 Task: Add an event with the title Casual Lunch and Learn: Effective Time and Priority Management, date '2023/11/01', time 8:30 AM to 10:30 AM, logged in from the account softage.3@softage.netand send the event invitation to softage.10@softage.net and softage.1@softage.net. Set a reminder for the event 12 hour before
Action: Mouse moved to (100, 100)
Screenshot: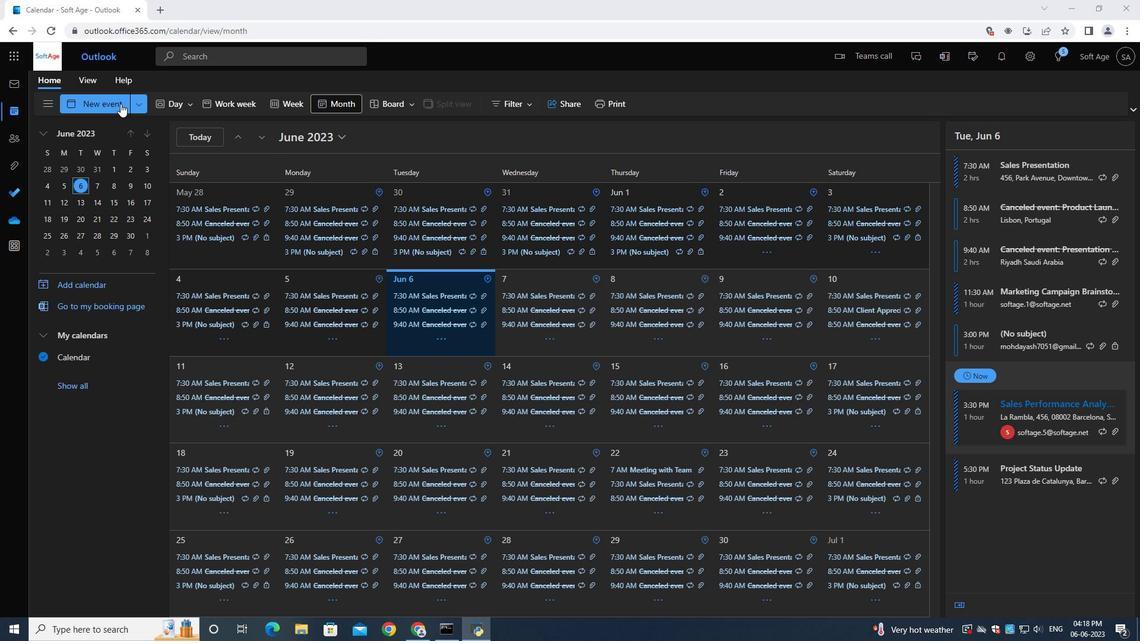 
Action: Mouse pressed left at (100, 100)
Screenshot: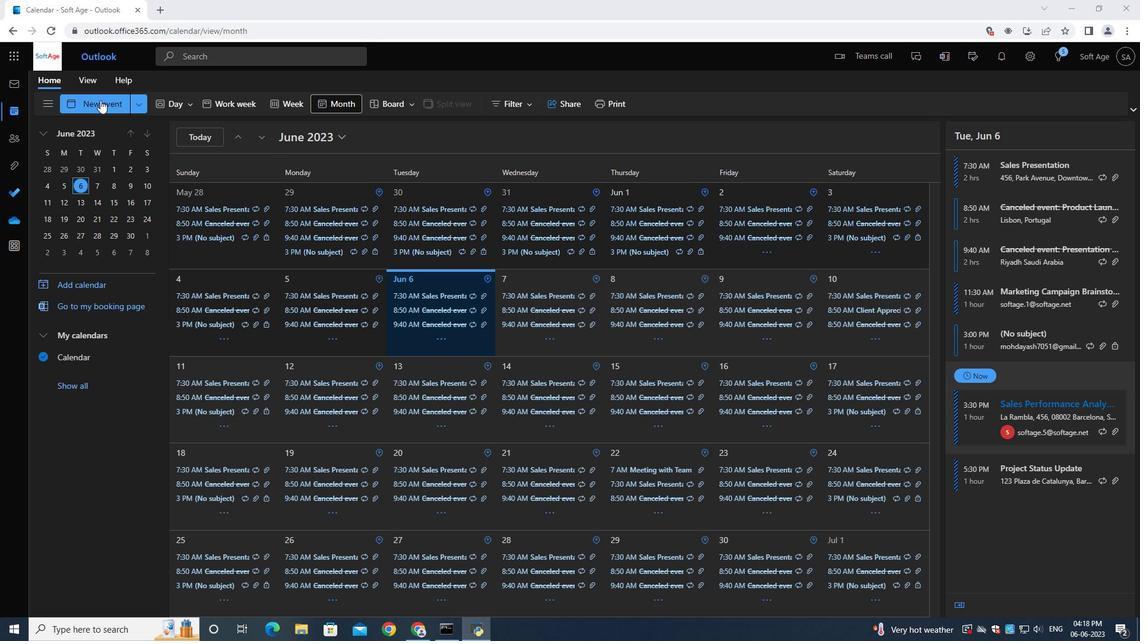 
Action: Mouse moved to (384, 177)
Screenshot: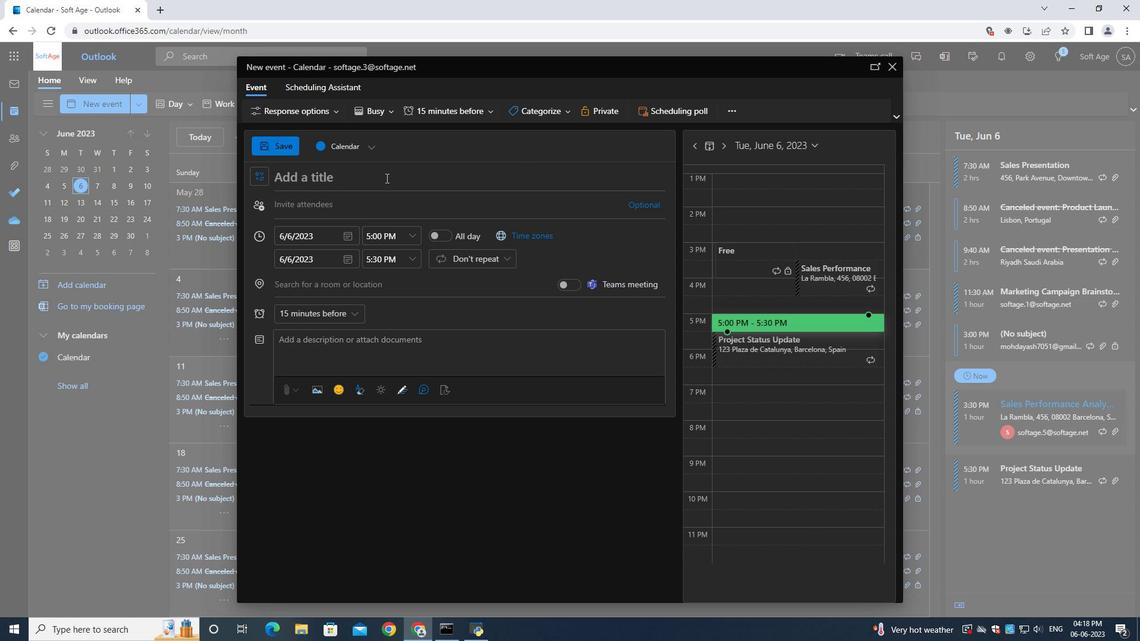 
Action: Mouse pressed left at (384, 177)
Screenshot: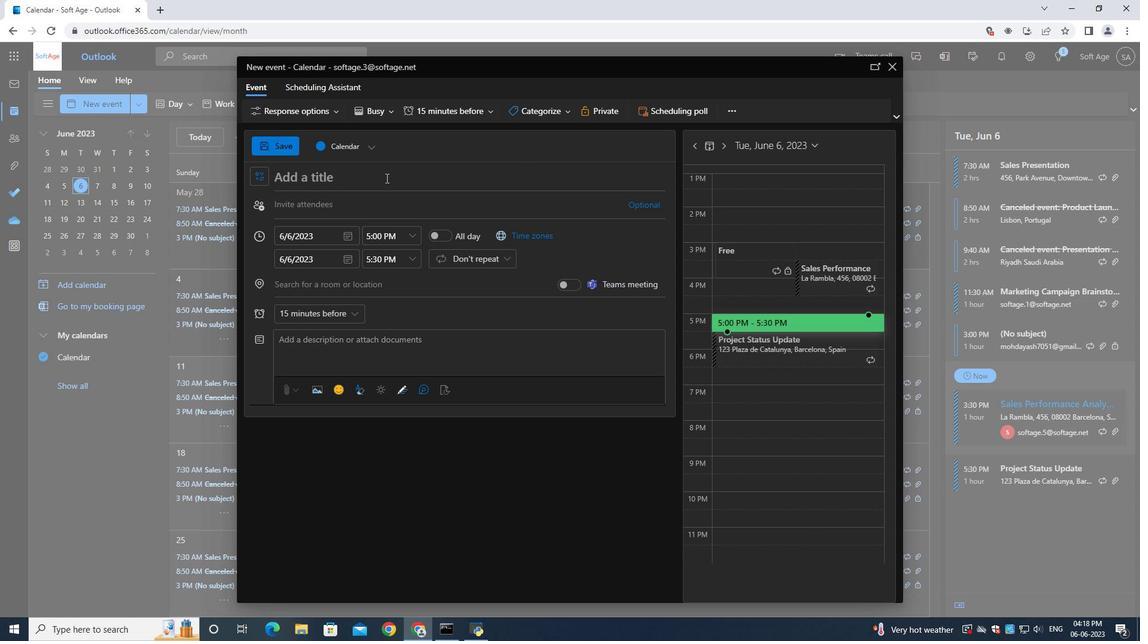 
Action: Mouse moved to (386, 177)
Screenshot: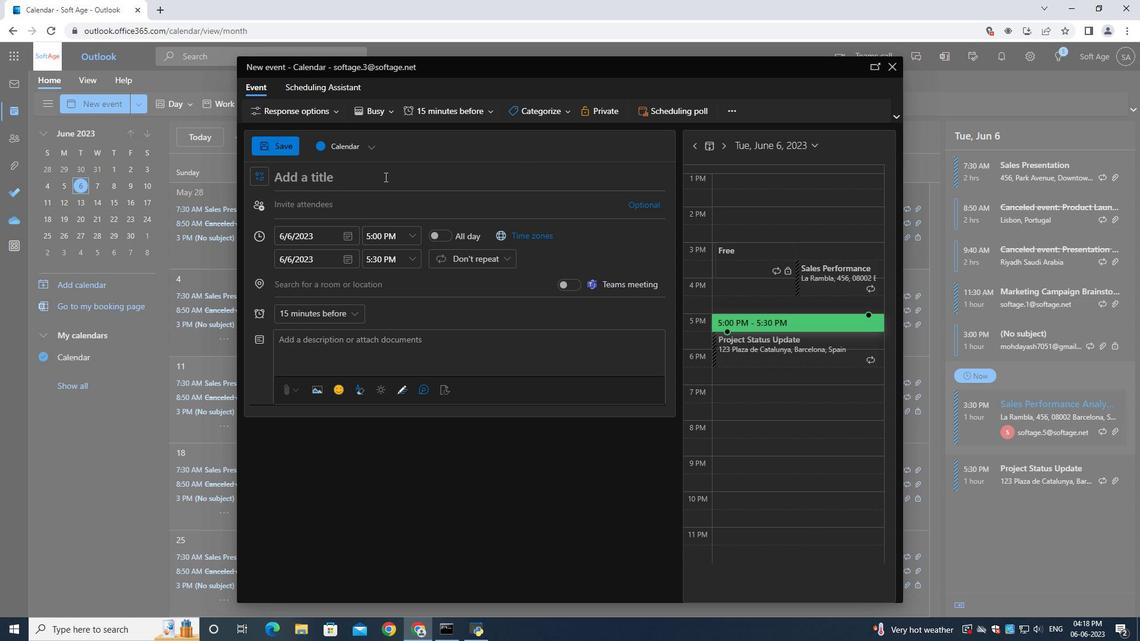 
Action: Key pressed <Key.shift>Casual<Key.space><Key.shift><Key.shift><Key.shift><Key.shift><Key.shift><Key.shift><Key.shift>Lunch<Key.space><Key.shift><Key.shift><Key.shift><Key.shift><Key.shift>and<Key.space>learn<Key.shift_r>:<Key.space><Key.shift>Effective<Key.space><Key.shift>Time<Key.space><Key.shift><Key.shift>and<Key.space><Key.shift><Key.shift><Key.shift><Key.shift><Key.shift><Key.shift><Key.shift><Key.shift><Key.shift><Key.shift>Priority<Key.space><Key.shift>Management<Key.space>
Screenshot: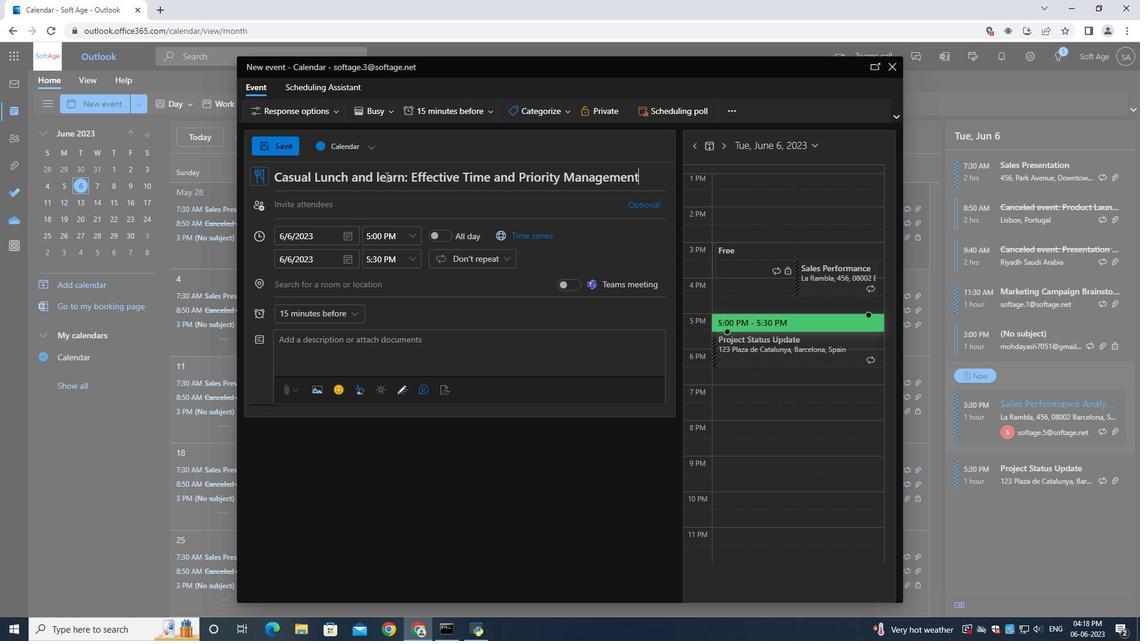
Action: Mouse moved to (349, 240)
Screenshot: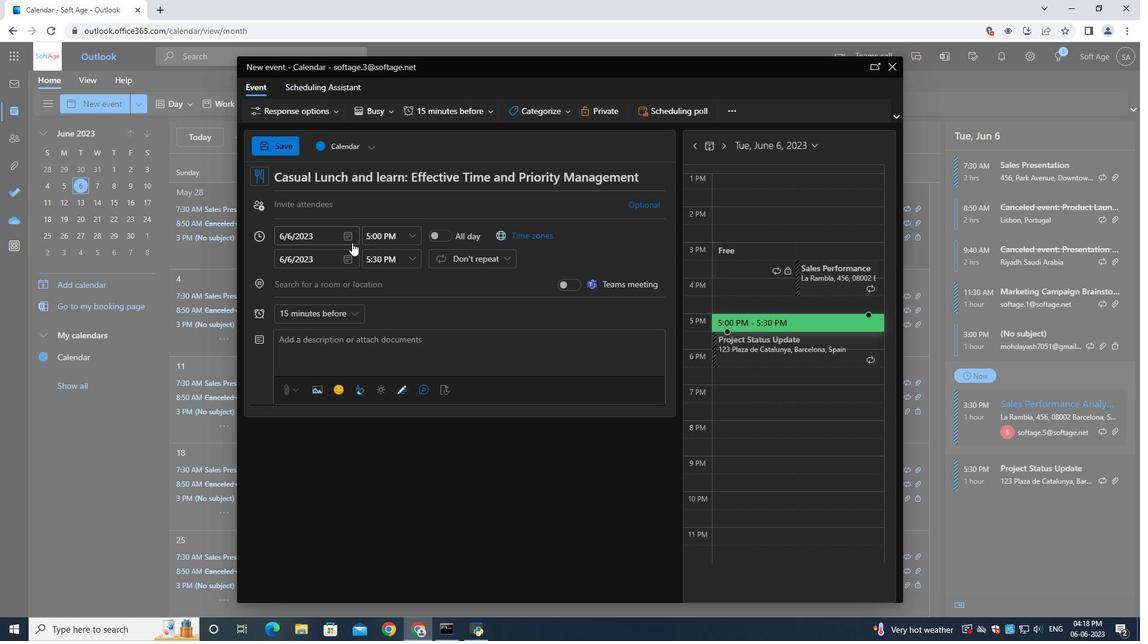 
Action: Mouse pressed left at (349, 240)
Screenshot: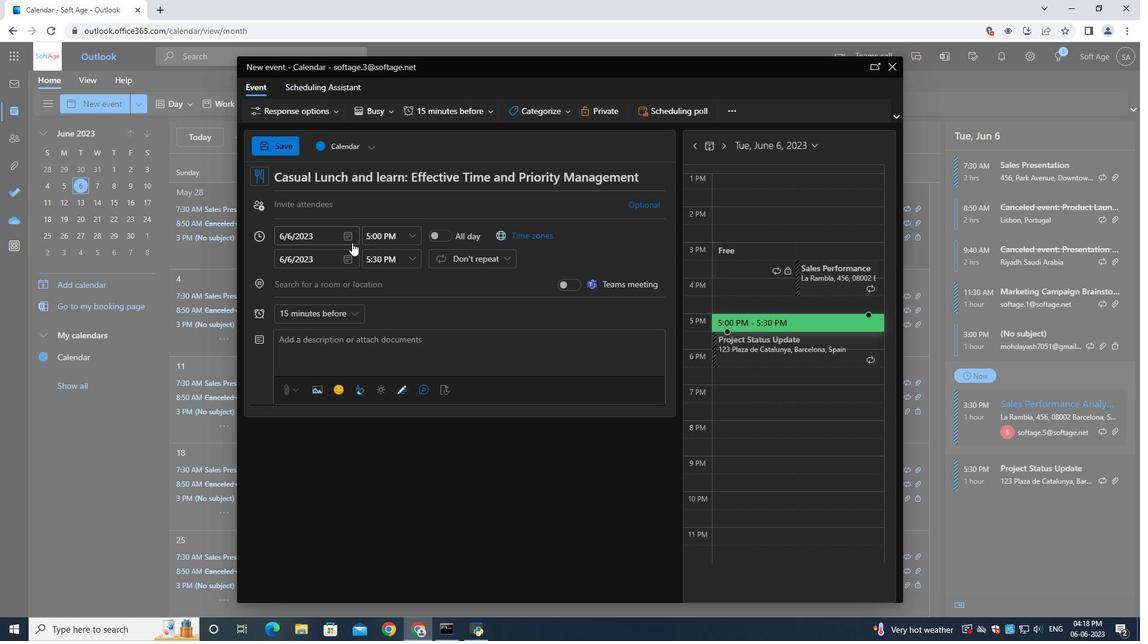 
Action: Mouse moved to (391, 257)
Screenshot: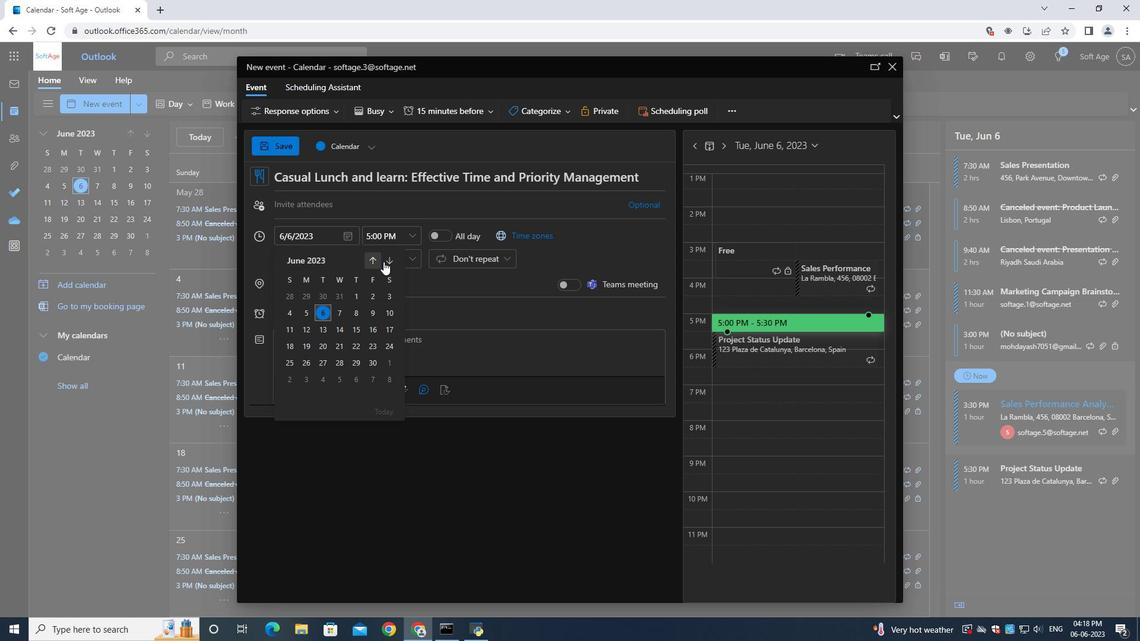 
Action: Mouse pressed left at (391, 257)
Screenshot: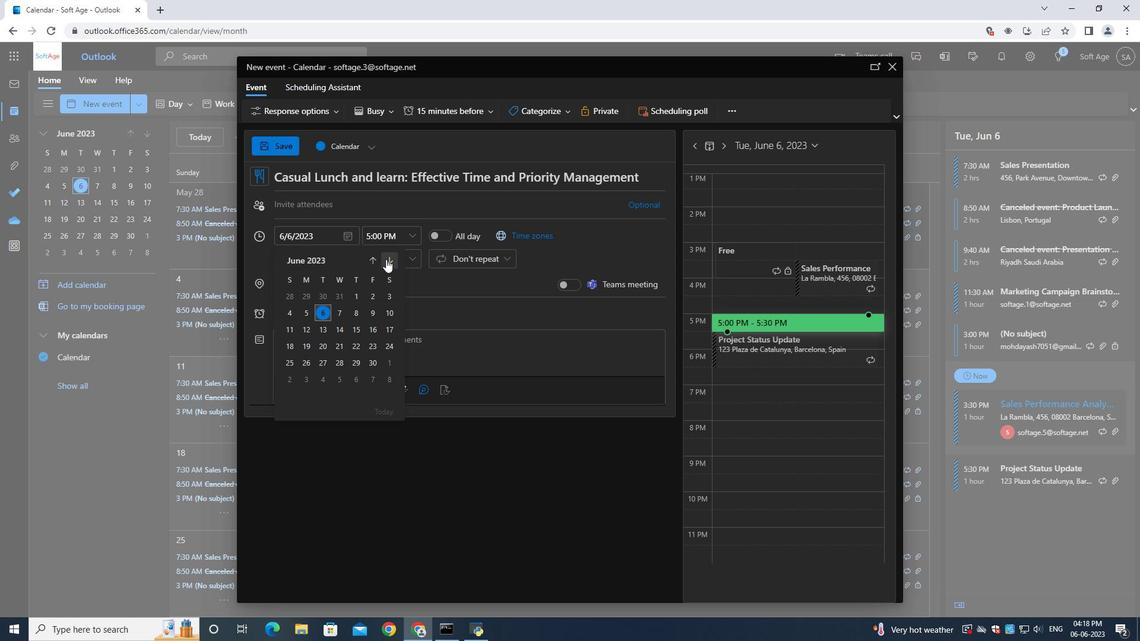 
Action: Mouse pressed left at (391, 257)
Screenshot: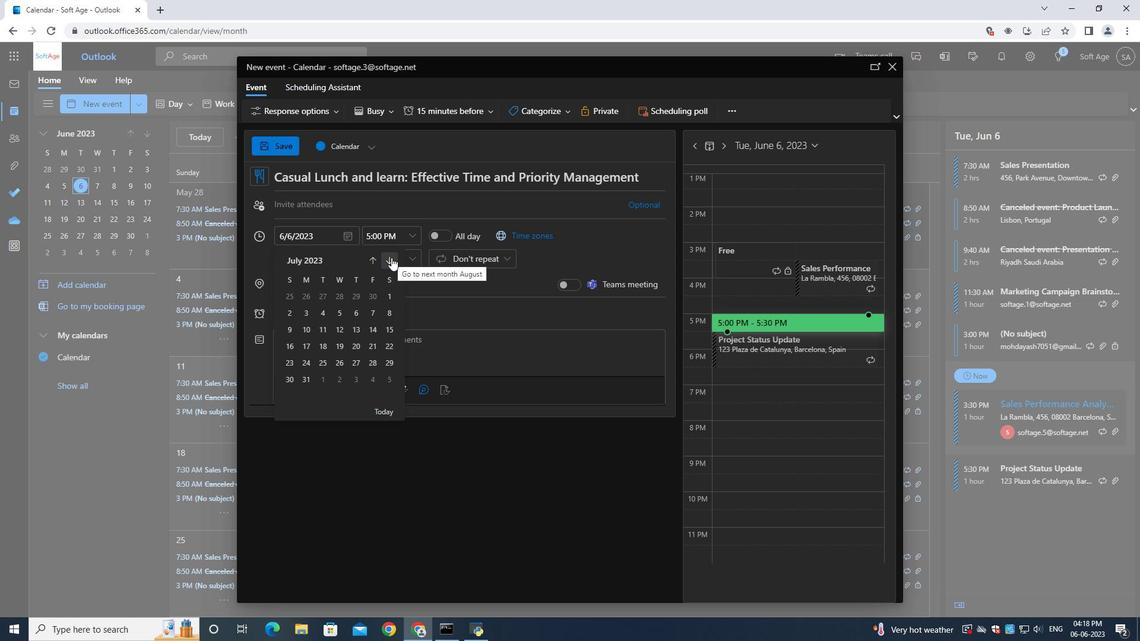 
Action: Mouse pressed left at (391, 257)
Screenshot: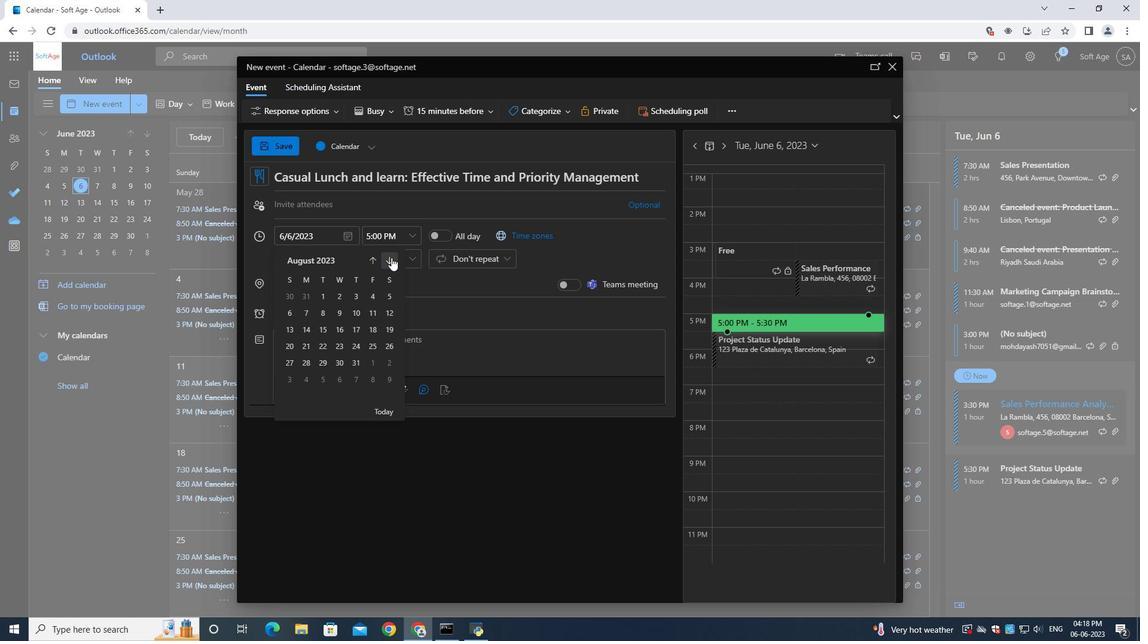 
Action: Mouse pressed left at (391, 257)
Screenshot: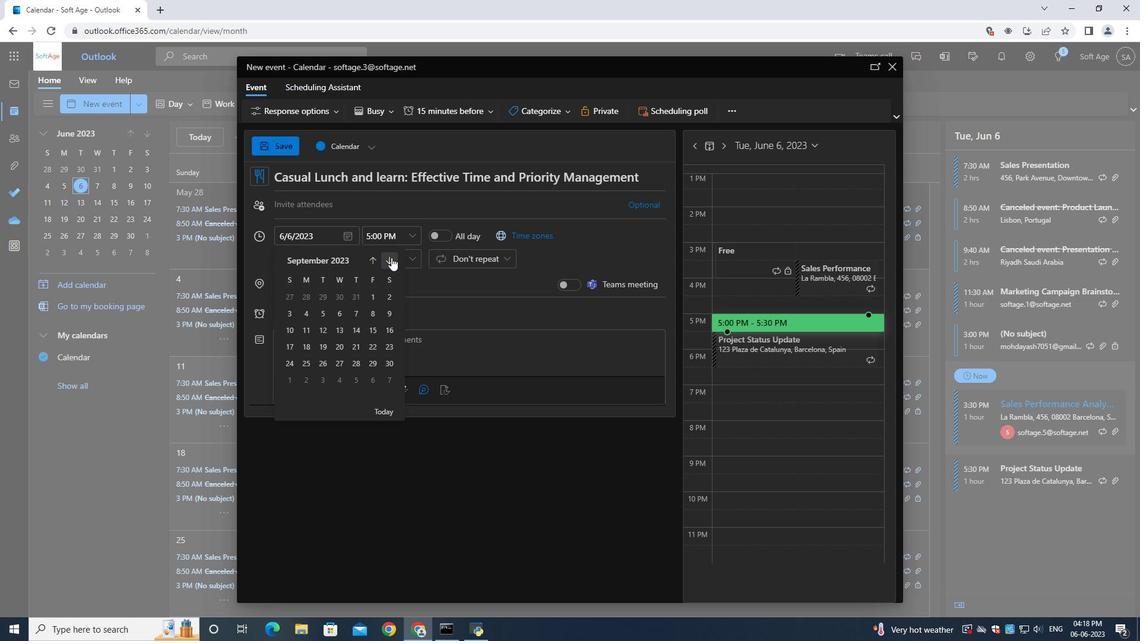 
Action: Mouse pressed left at (391, 257)
Screenshot: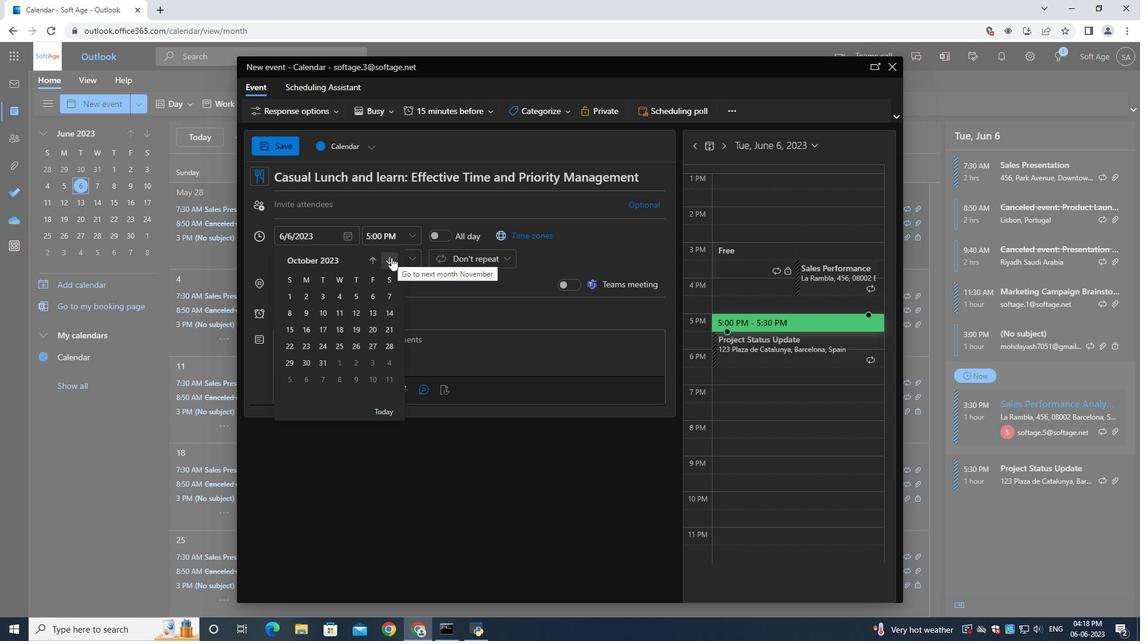 
Action: Mouse moved to (336, 292)
Screenshot: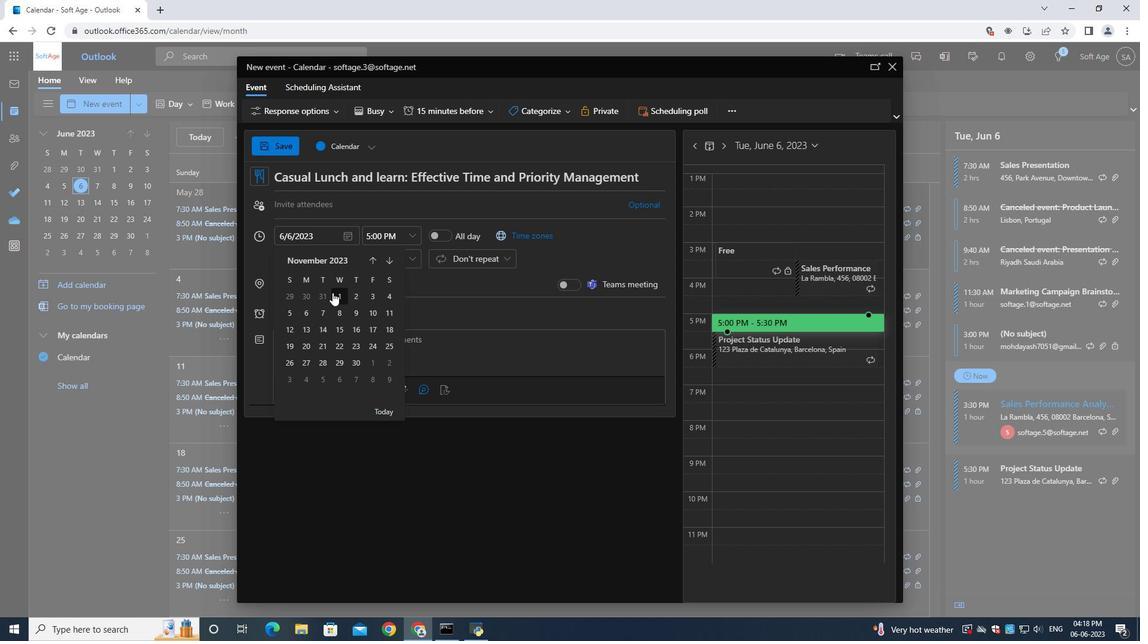 
Action: Mouse pressed left at (336, 292)
Screenshot: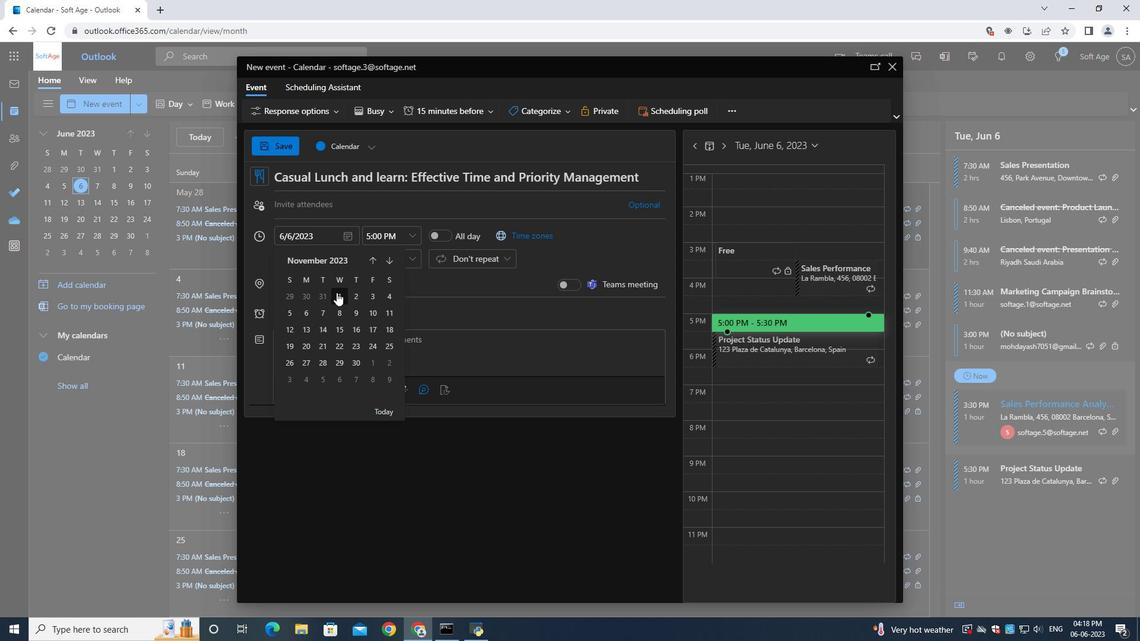 
Action: Mouse moved to (390, 237)
Screenshot: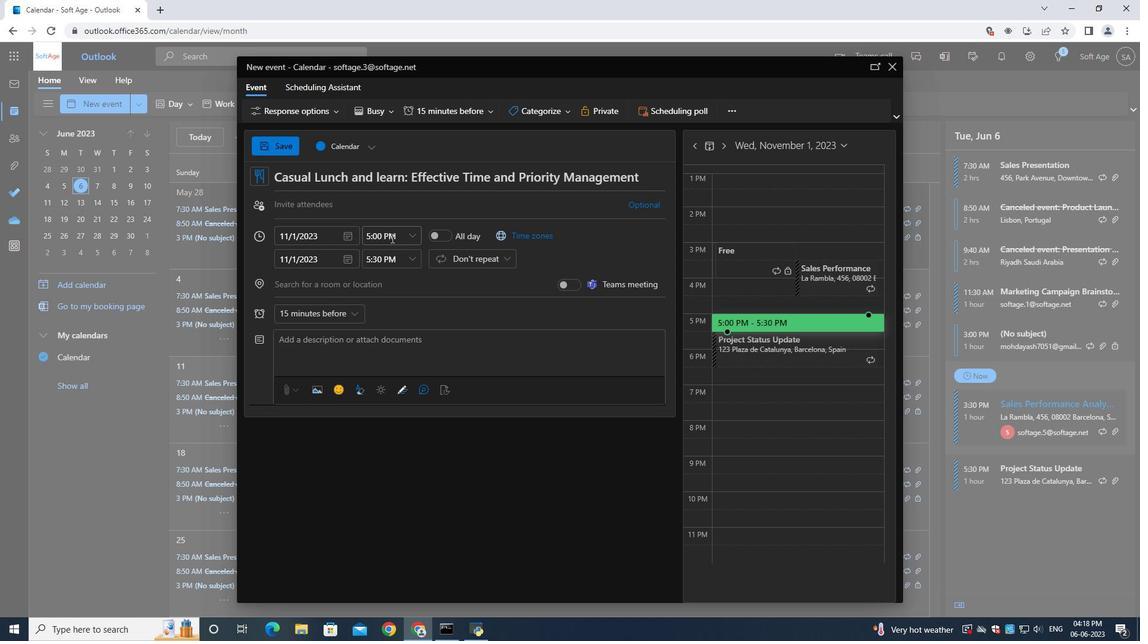 
Action: Mouse pressed left at (390, 237)
Screenshot: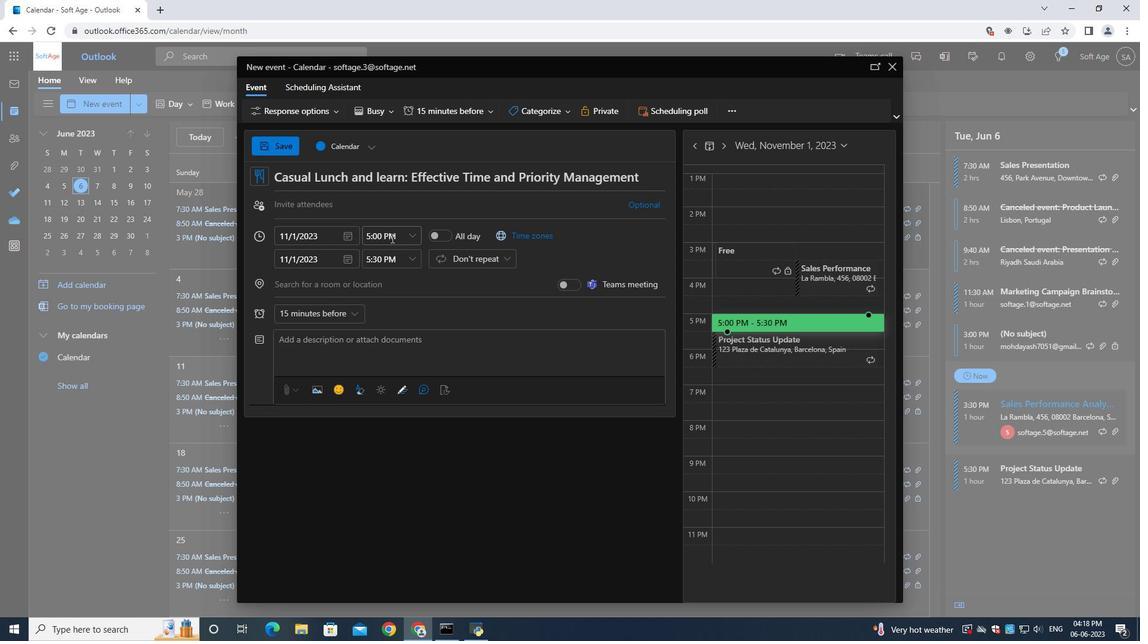 
Action: Mouse moved to (387, 231)
Screenshot: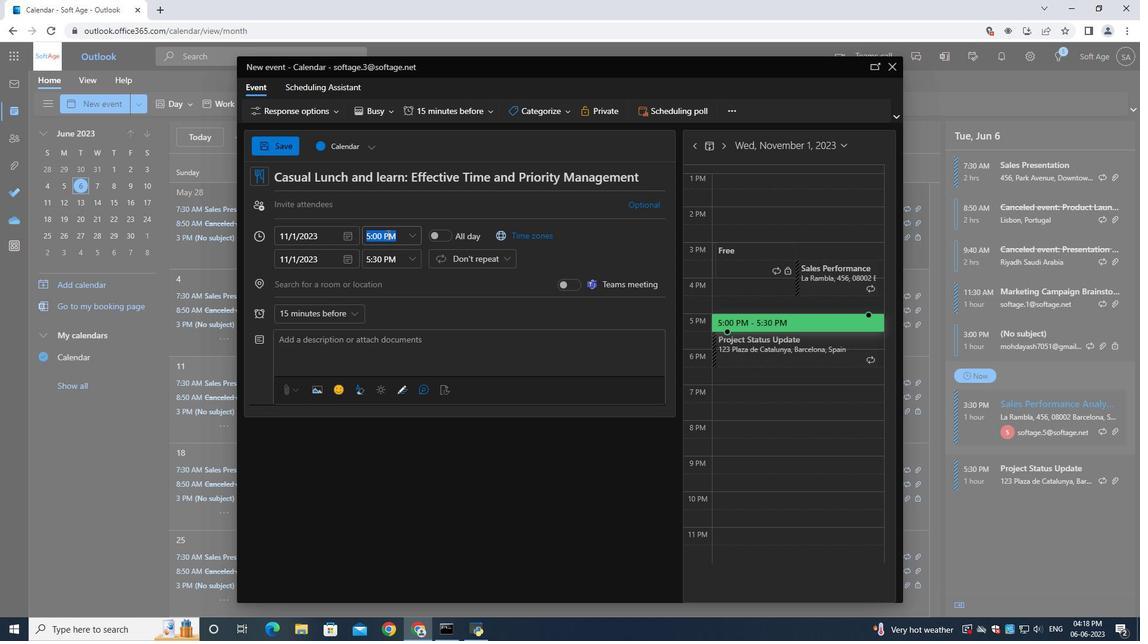 
Action: Key pressed 8<Key.shift_r>:30<Key.shift><Key.shift><Key.shift><Key.shift><Key.shift><Key.shift><Key.shift><Key.shift><Key.shift><Key.shift><Key.shift><Key.shift><Key.shift><Key.shift><Key.shift><Key.shift><Key.shift><Key.shift><Key.shift><Key.shift><Key.shift><Key.shift><Key.shift><Key.shift>AM
Screenshot: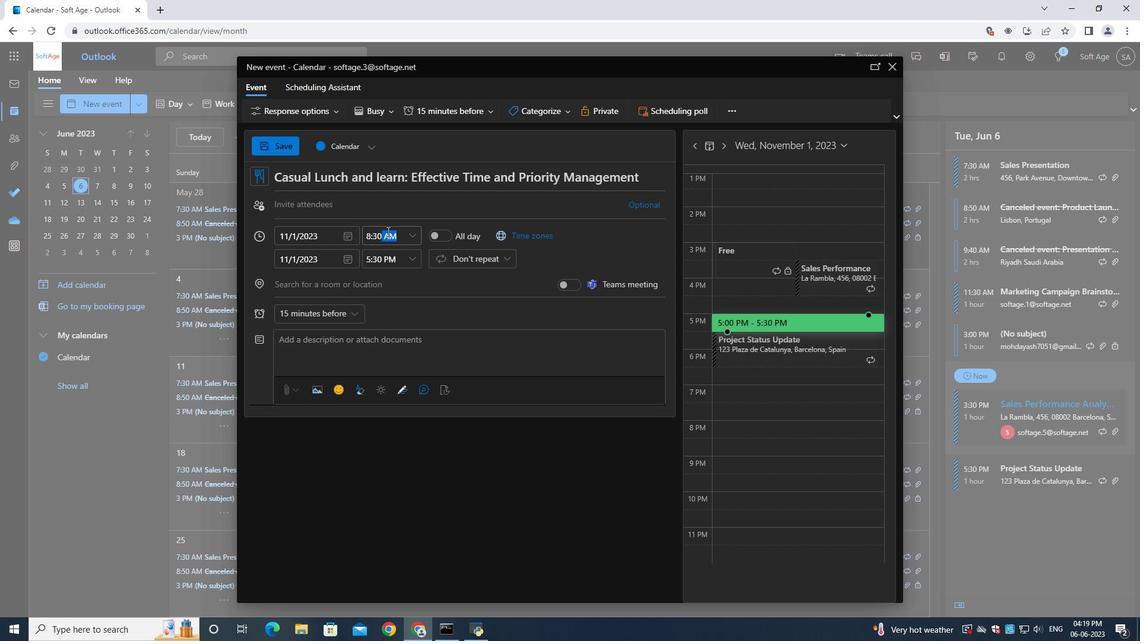 
Action: Mouse moved to (384, 264)
Screenshot: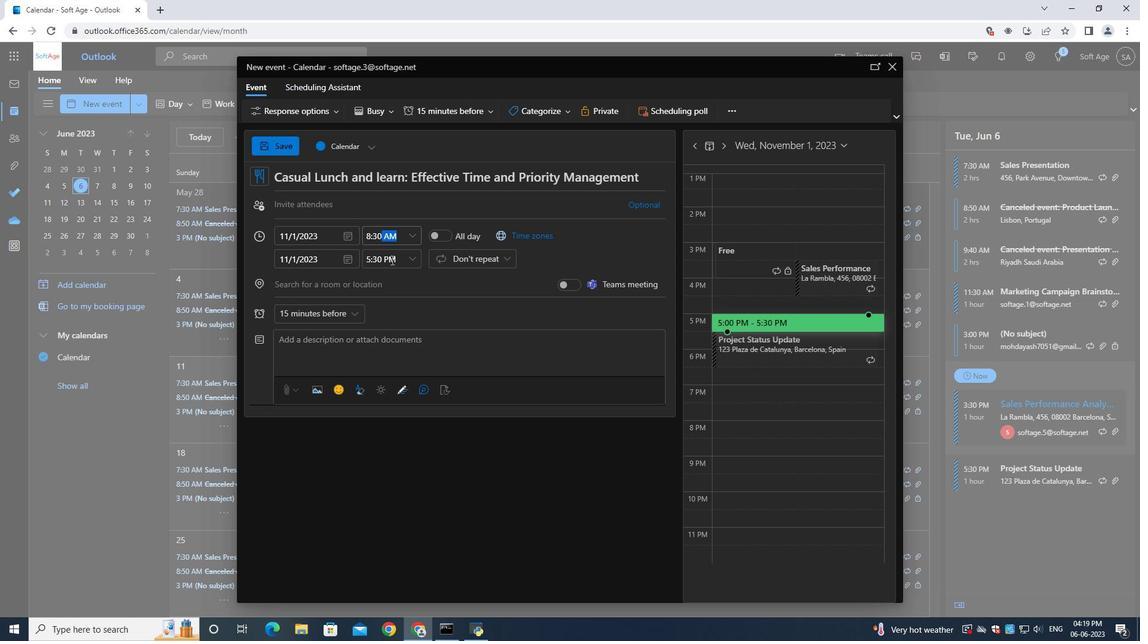 
Action: Mouse pressed left at (384, 264)
Screenshot: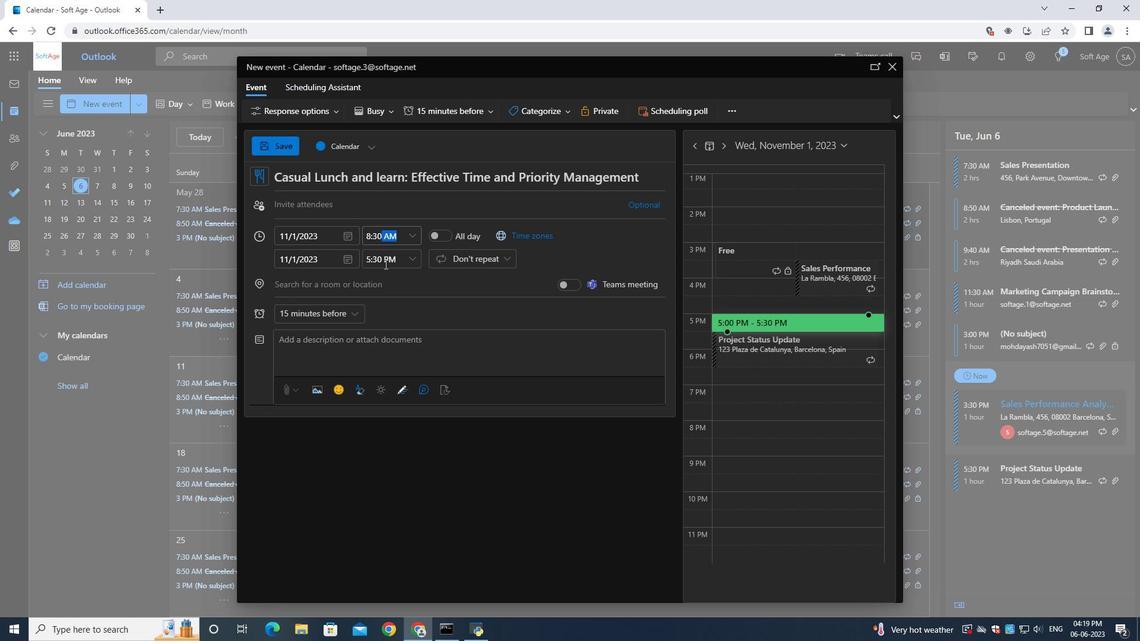 
Action: Mouse moved to (381, 258)
Screenshot: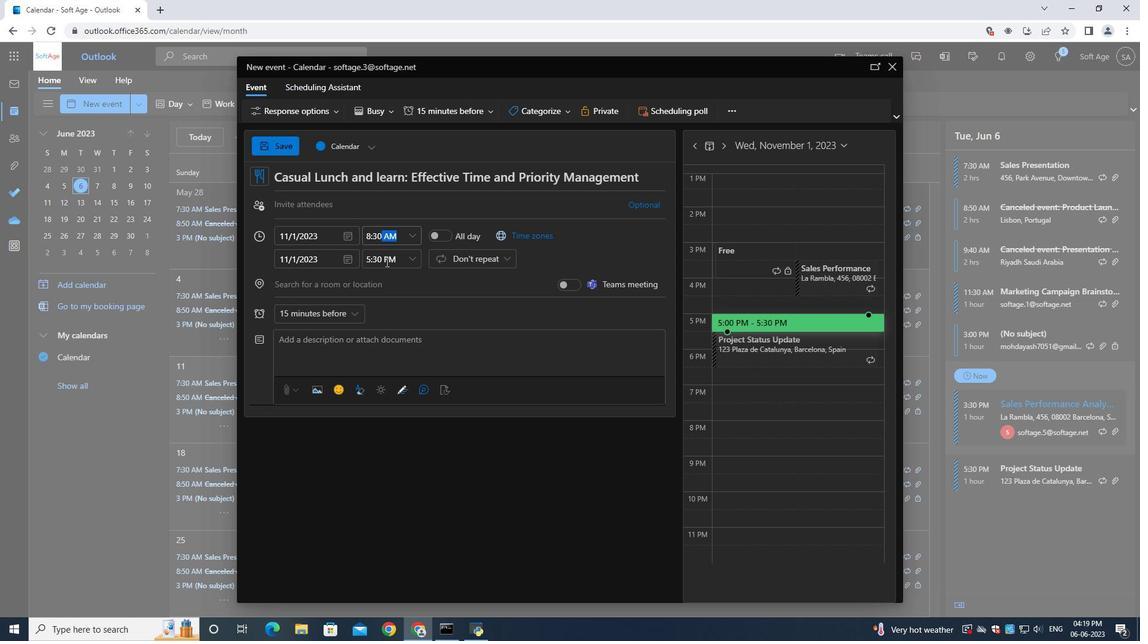 
Action: Mouse pressed left at (381, 258)
Screenshot: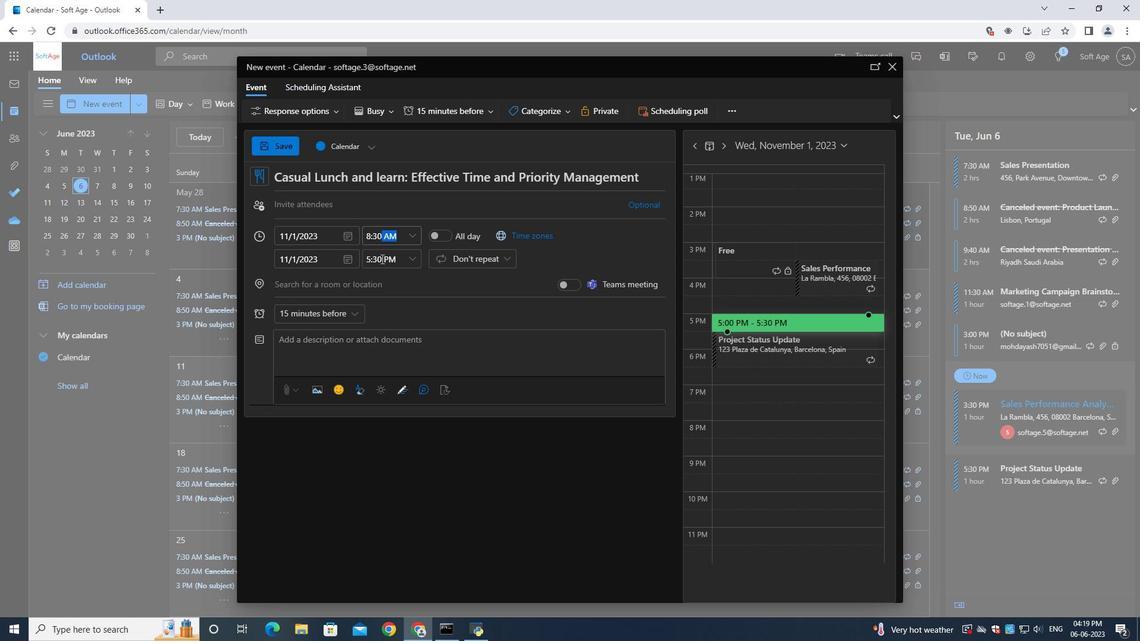 
Action: Mouse moved to (382, 258)
Screenshot: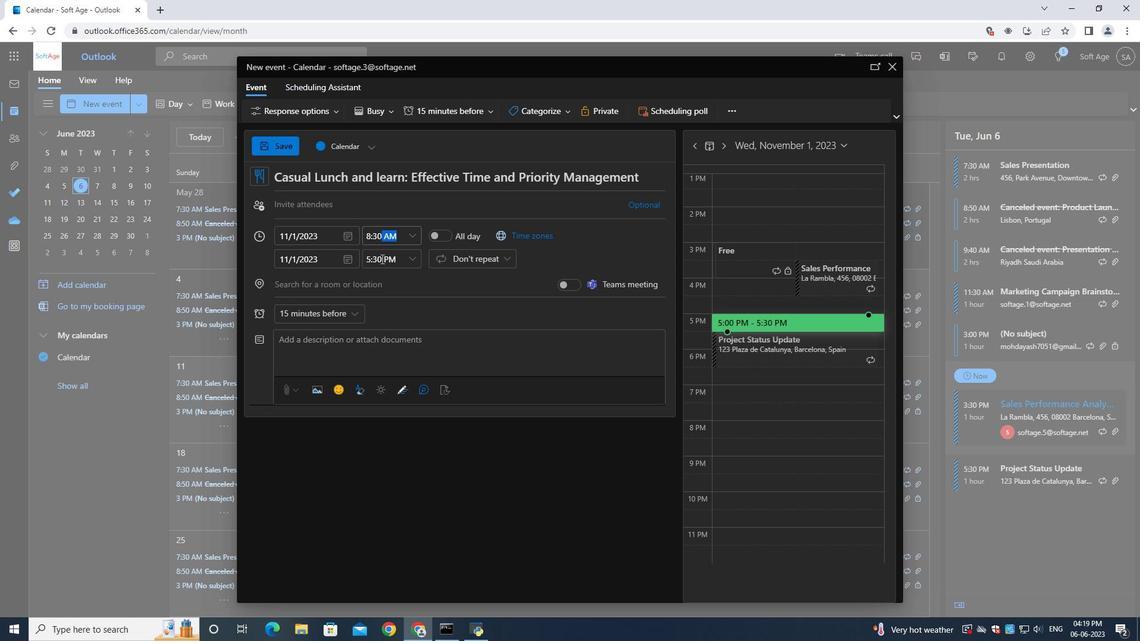 
Action: Key pressed 10
Screenshot: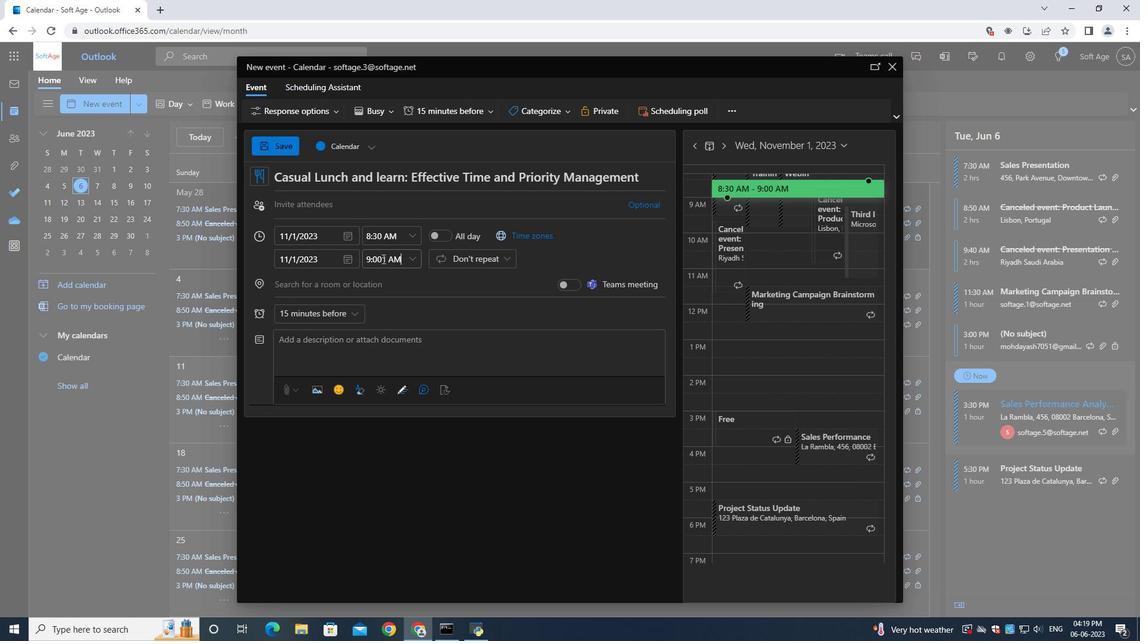 
Action: Mouse pressed left at (382, 258)
Screenshot: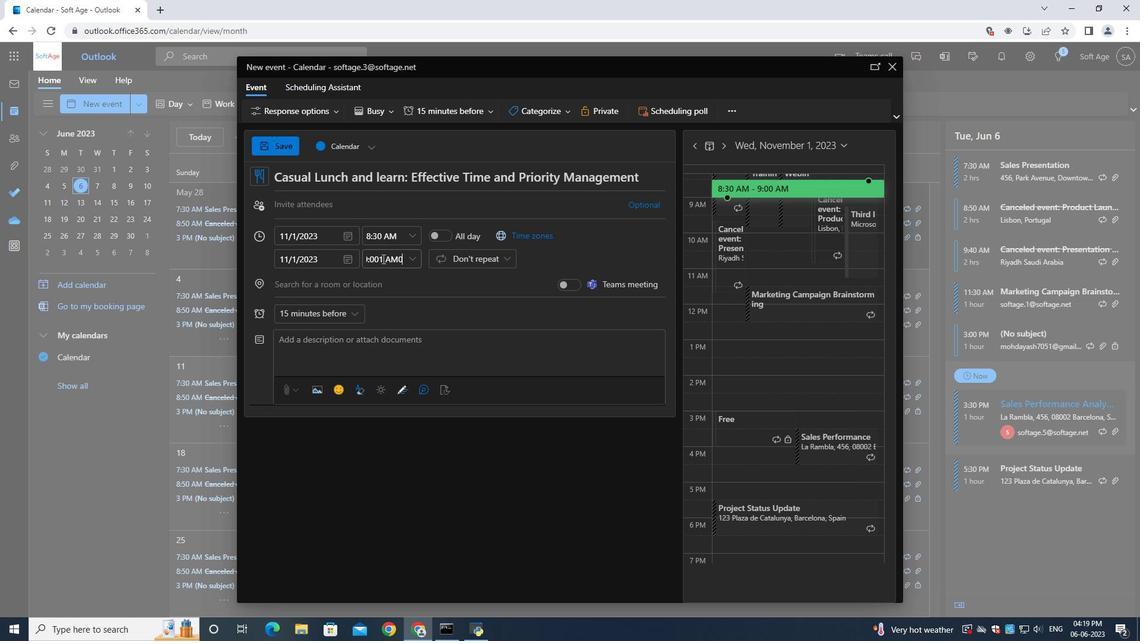 
Action: Mouse pressed left at (382, 258)
Screenshot: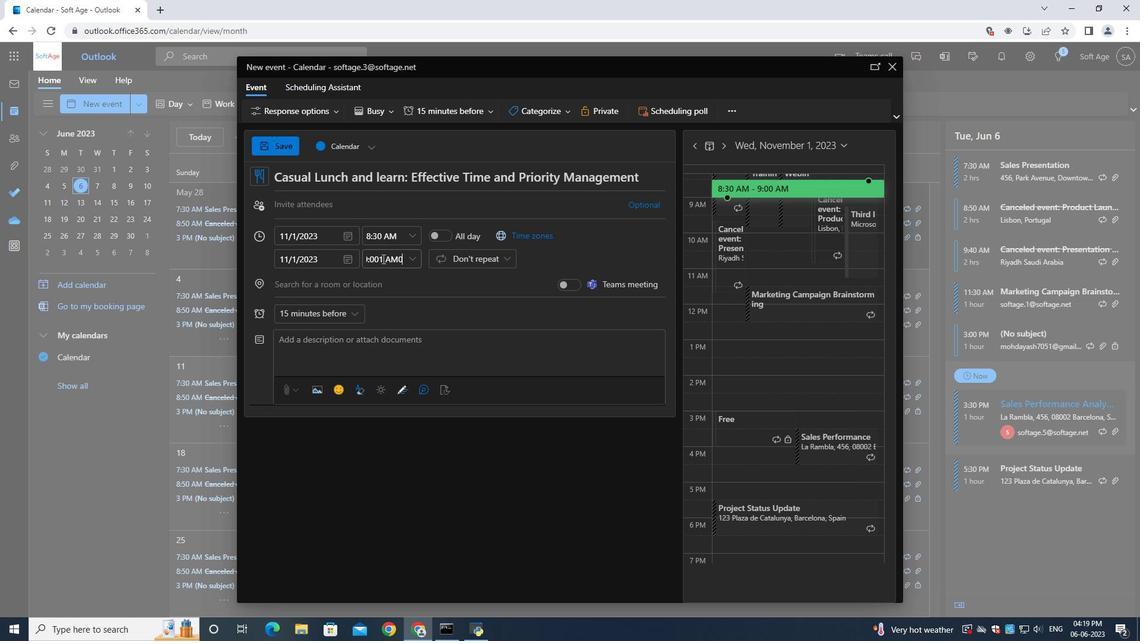 
Action: Mouse moved to (382, 258)
Screenshot: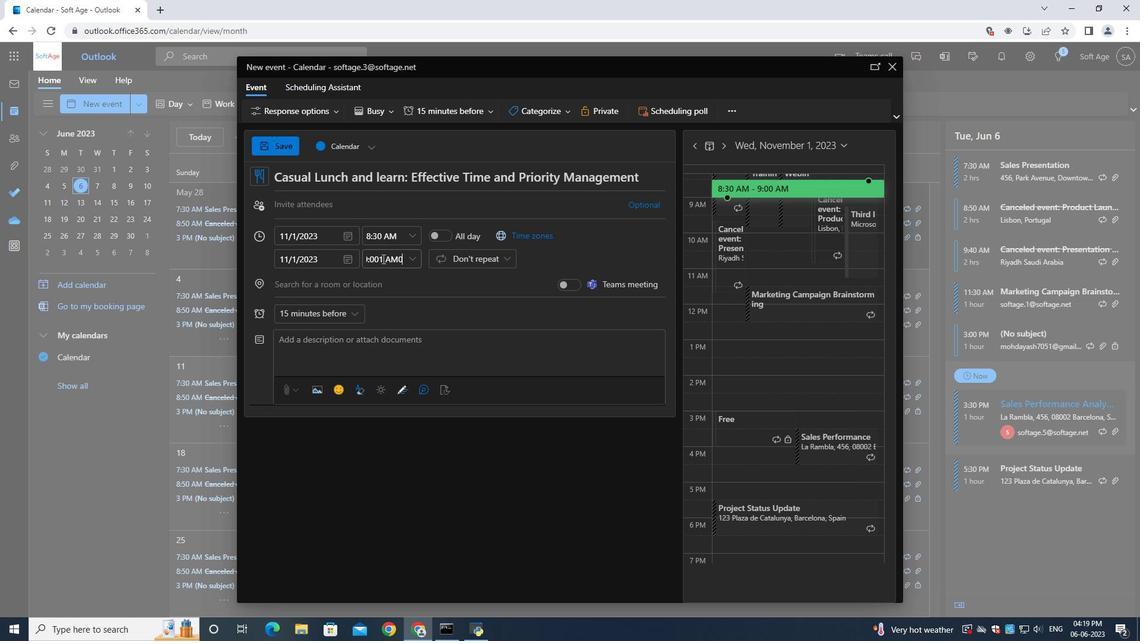 
Action: Mouse pressed left at (382, 258)
Screenshot: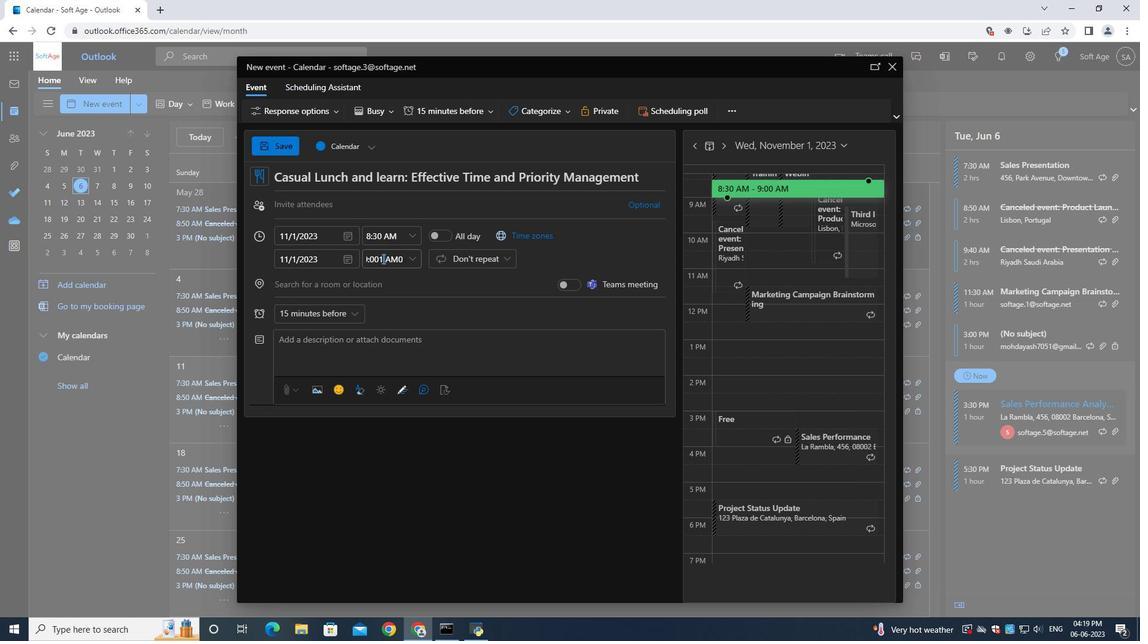 
Action: Key pressed 10<Key.shift_r>:30<Key.shift>AM
Screenshot: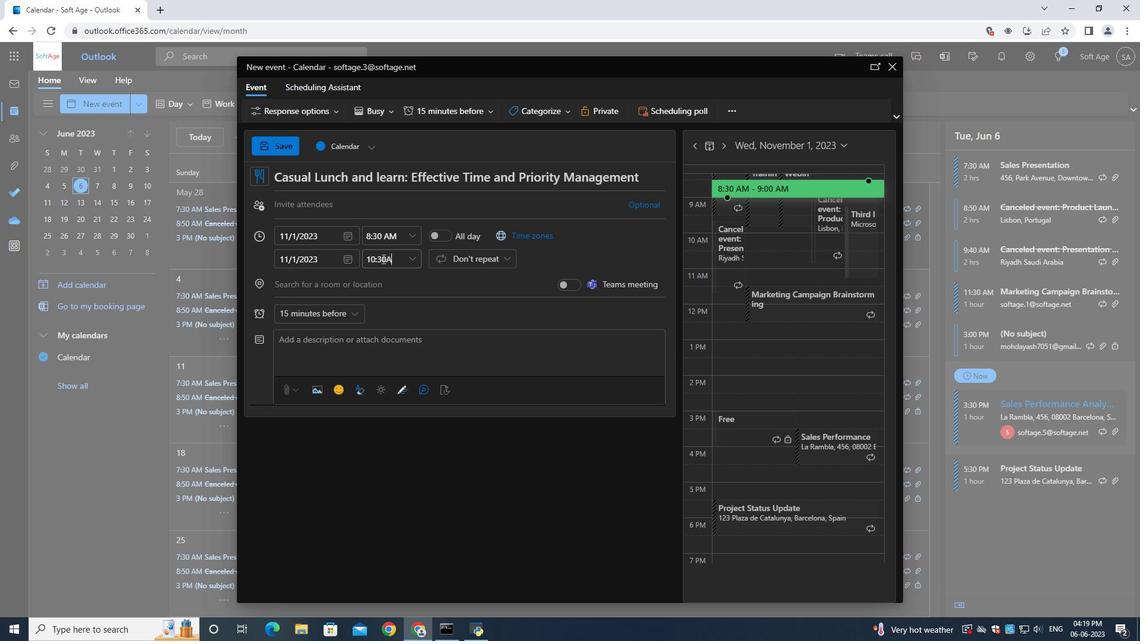 
Action: Mouse moved to (302, 203)
Screenshot: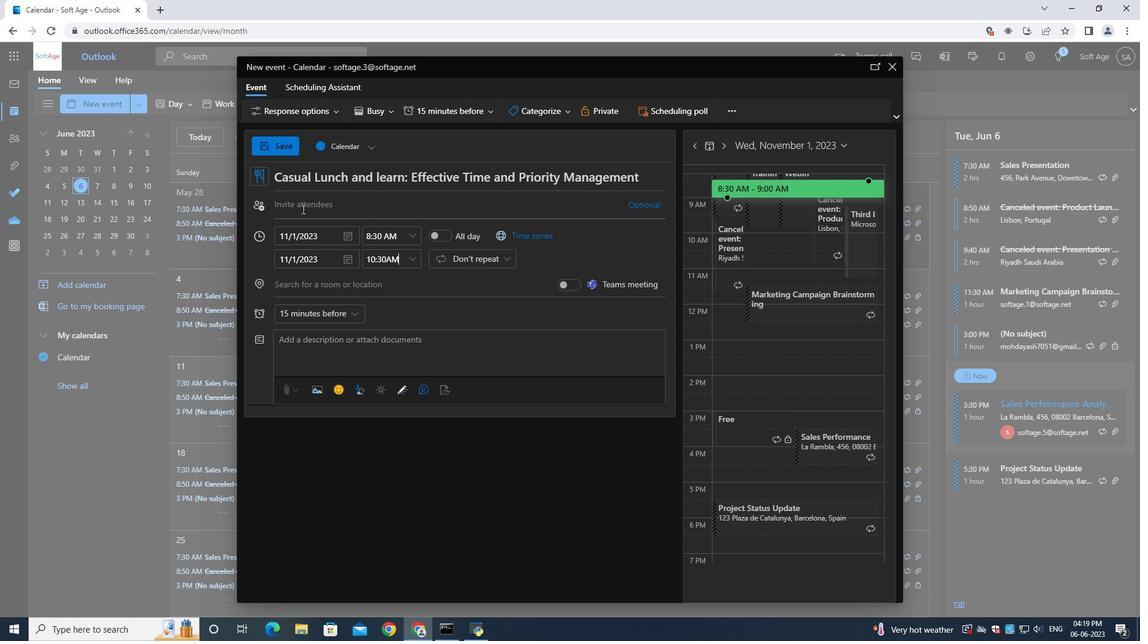 
Action: Mouse pressed left at (302, 203)
Screenshot: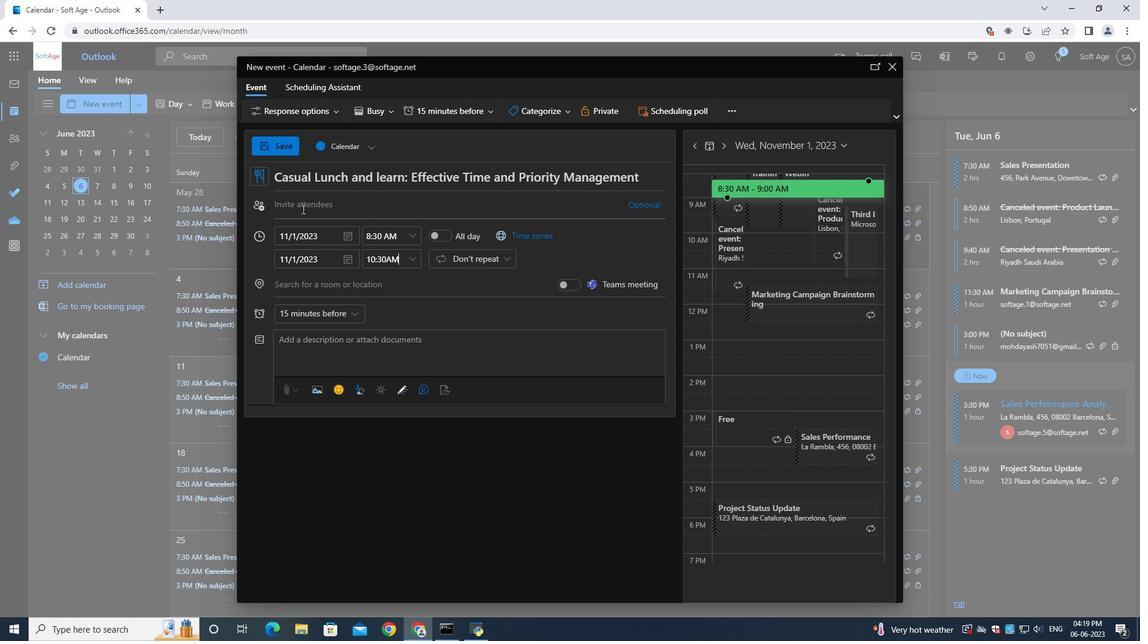 
Action: Mouse moved to (302, 202)
Screenshot: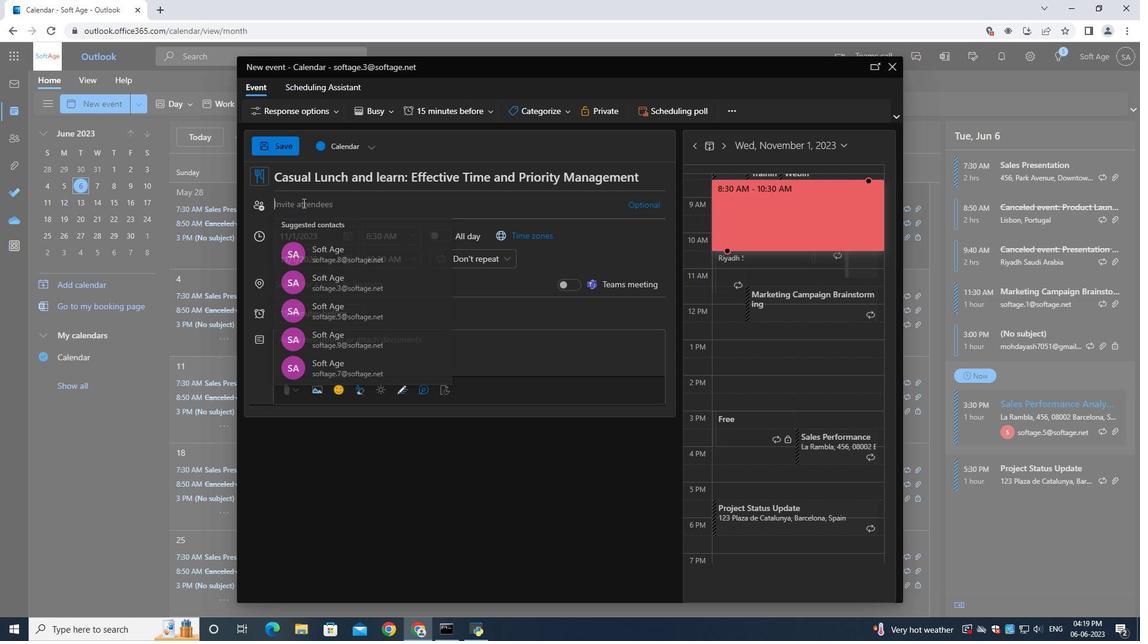
Action: Key pressed softage.10<Key.shift>@softage.net
Screenshot: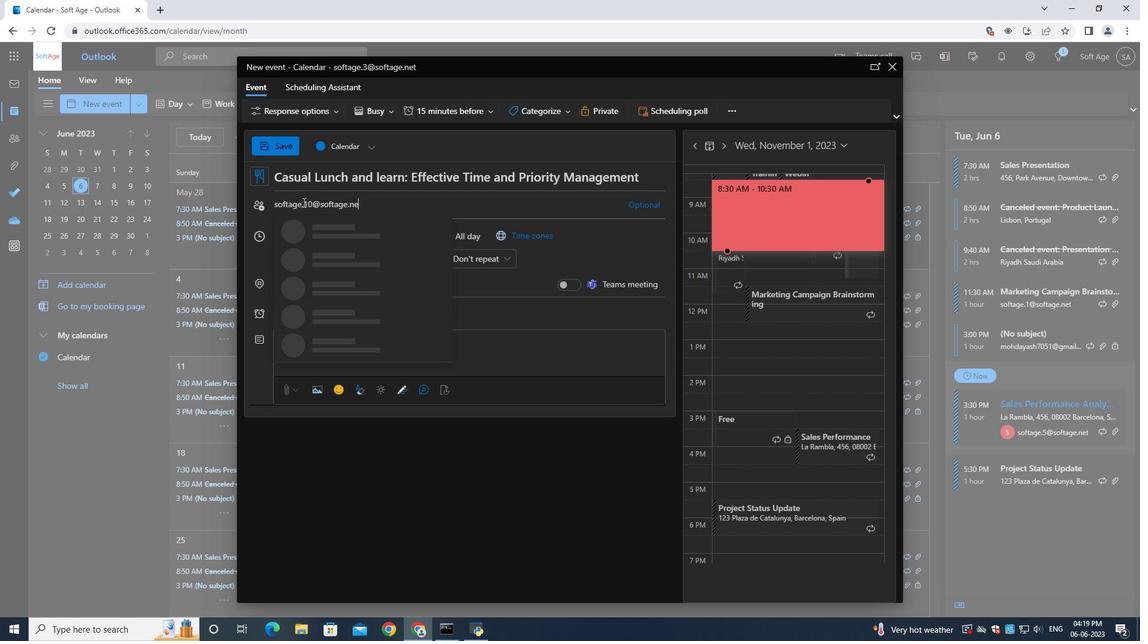 
Action: Mouse moved to (318, 231)
Screenshot: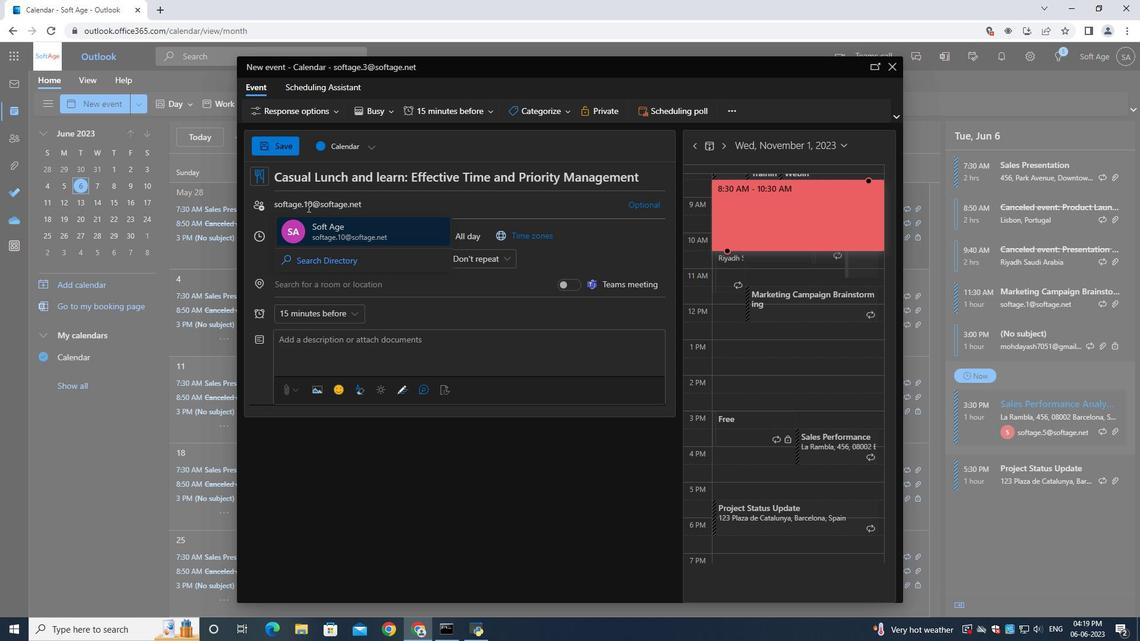 
Action: Mouse pressed left at (318, 231)
Screenshot: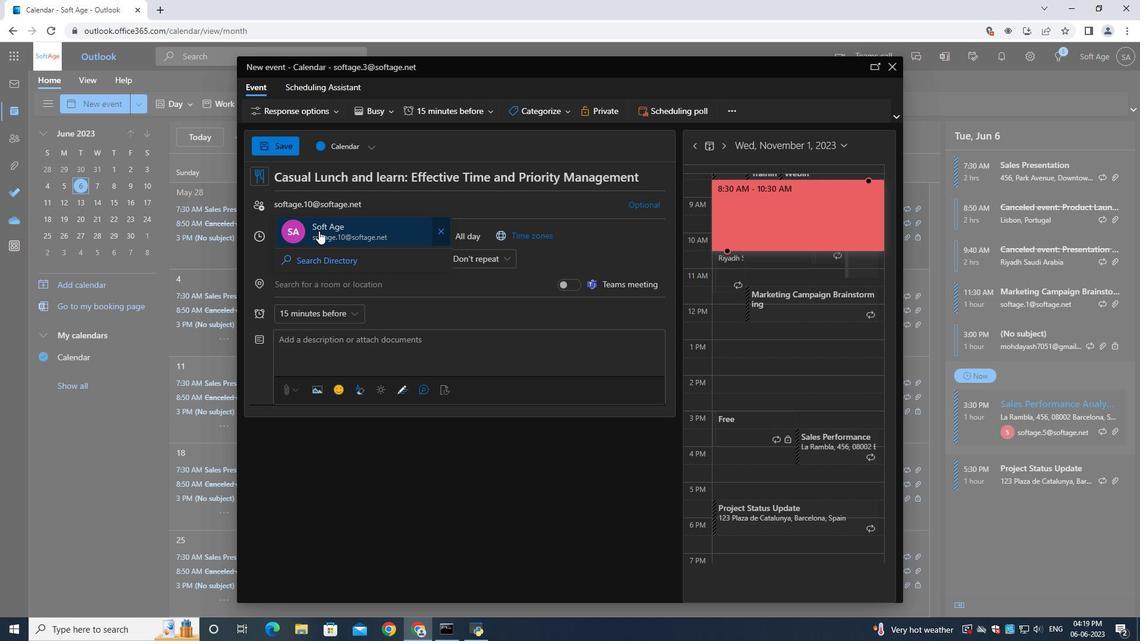 
Action: Key pressed softage.1<Key.shift>@softage.net
Screenshot: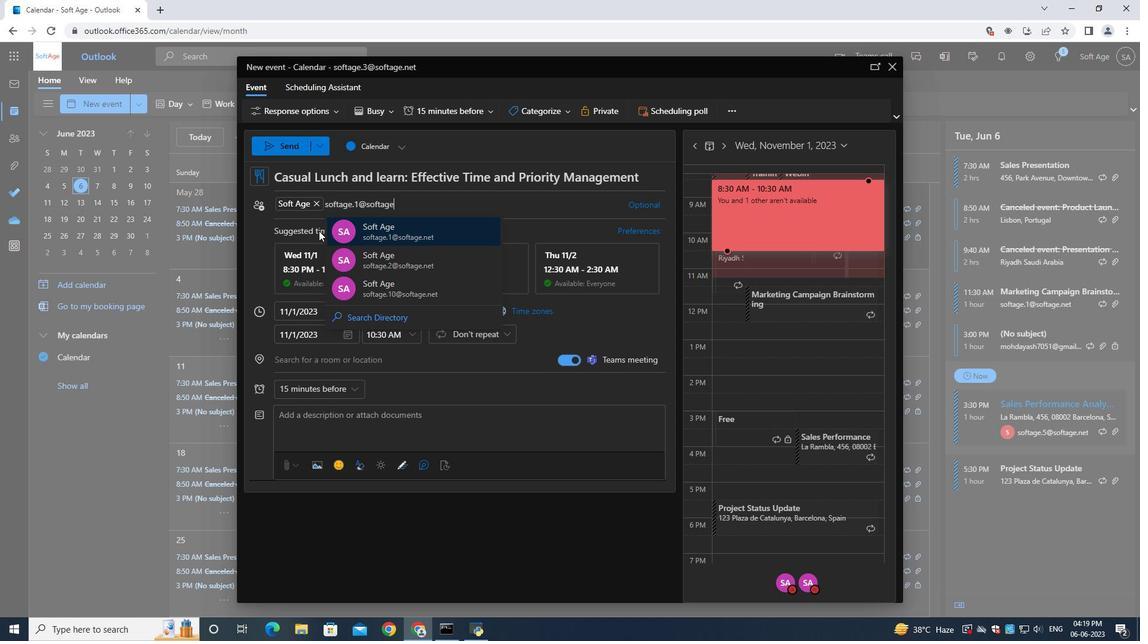 
Action: Mouse moved to (389, 236)
Screenshot: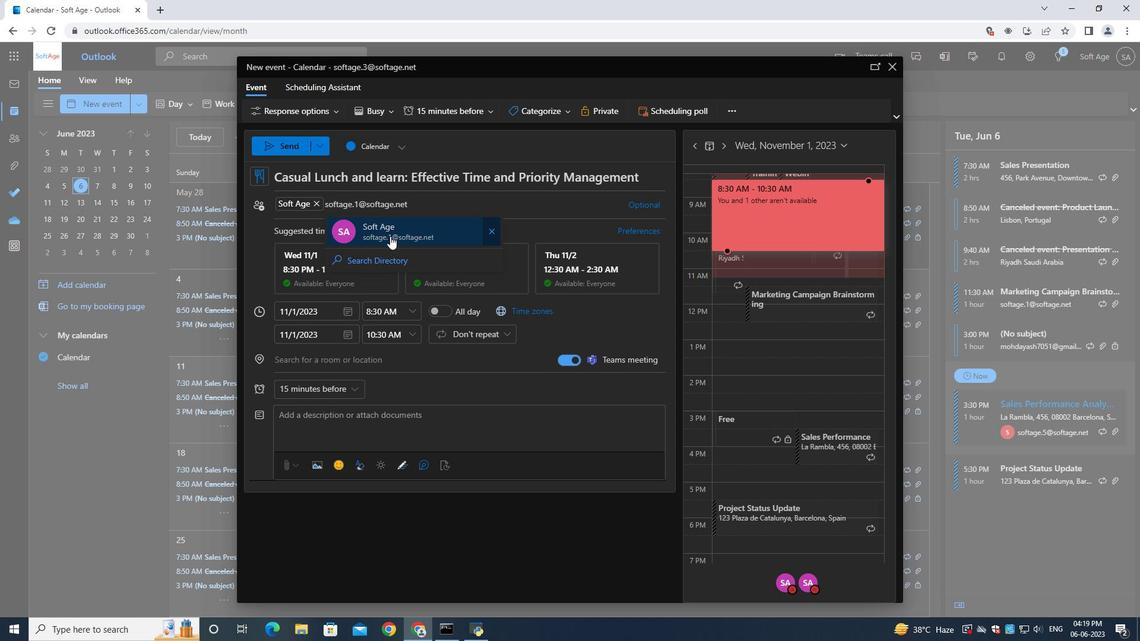 
Action: Mouse pressed left at (389, 236)
Screenshot: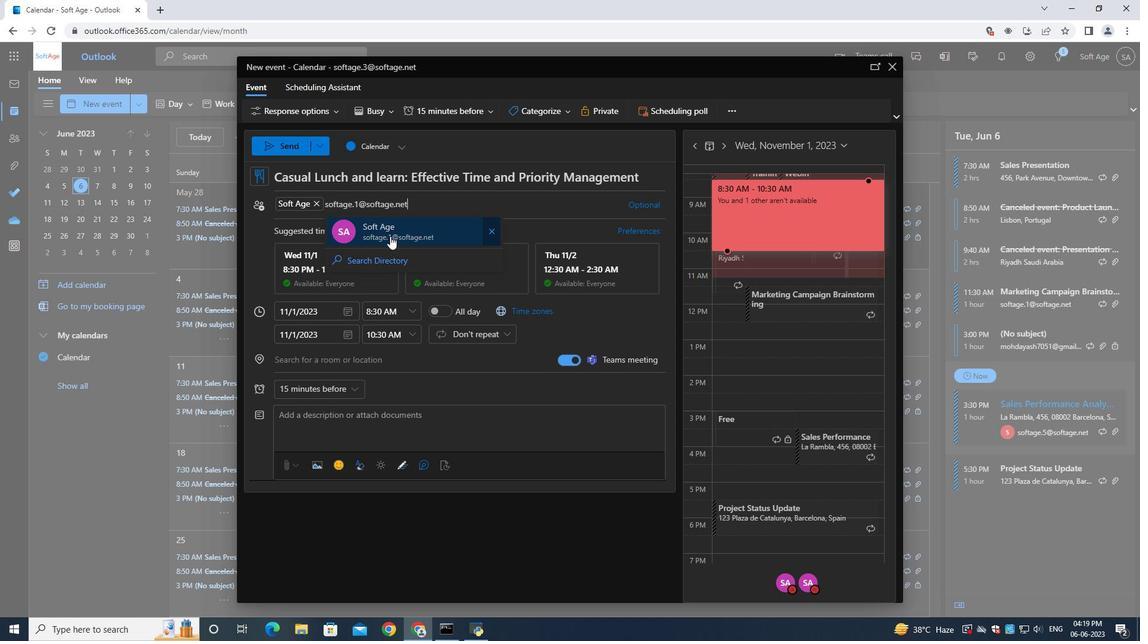 
Action: Mouse moved to (311, 380)
Screenshot: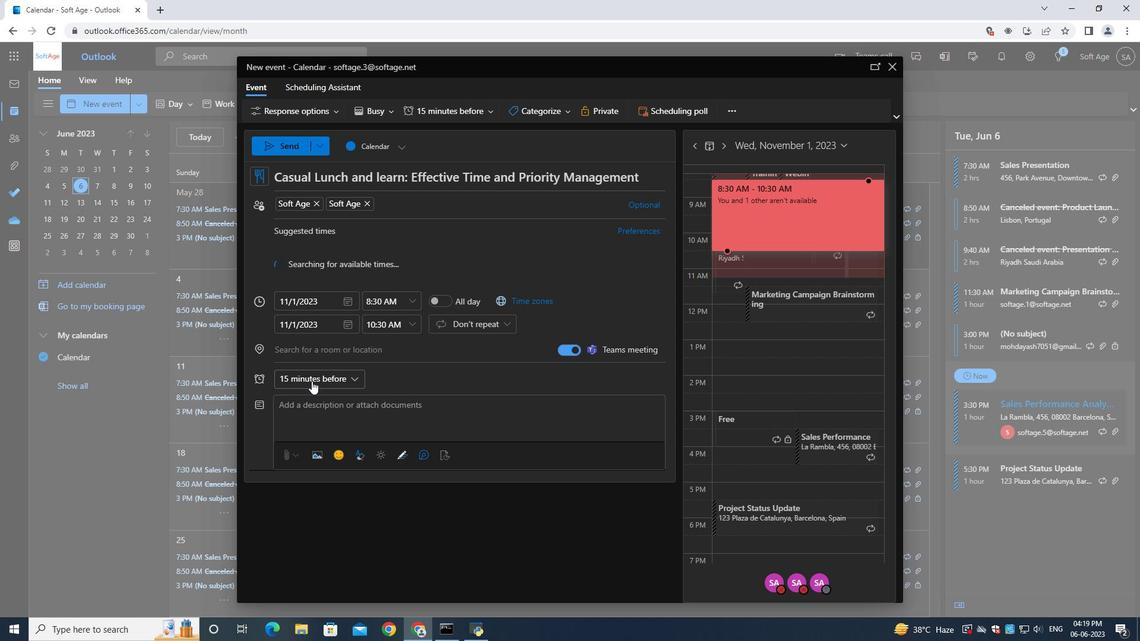 
Action: Mouse pressed left at (311, 380)
Screenshot: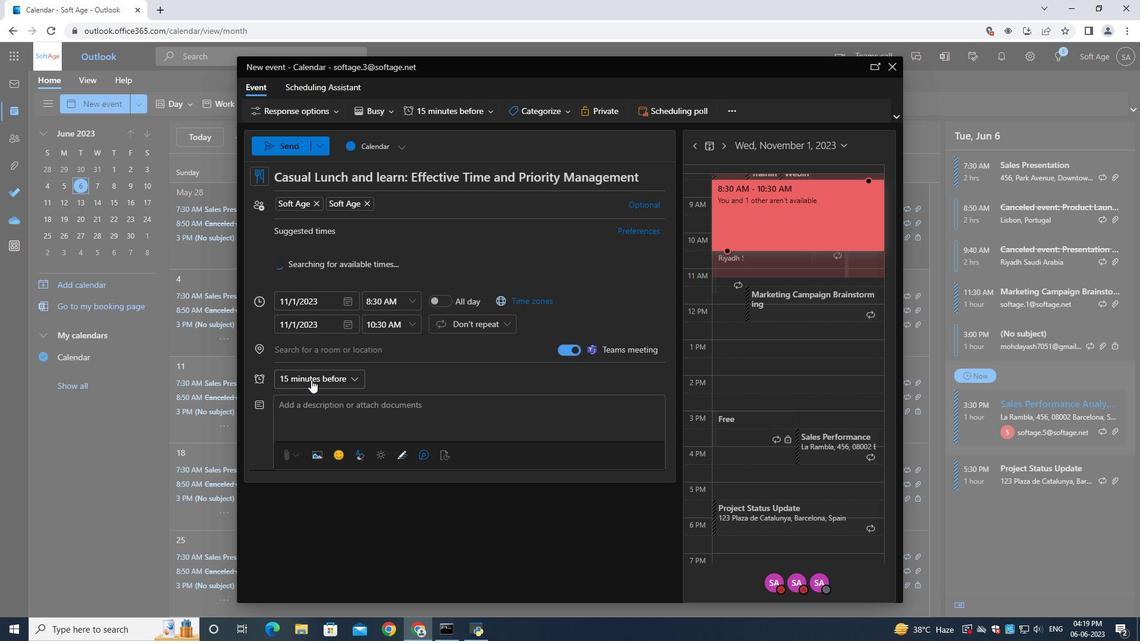 
Action: Mouse moved to (314, 292)
Screenshot: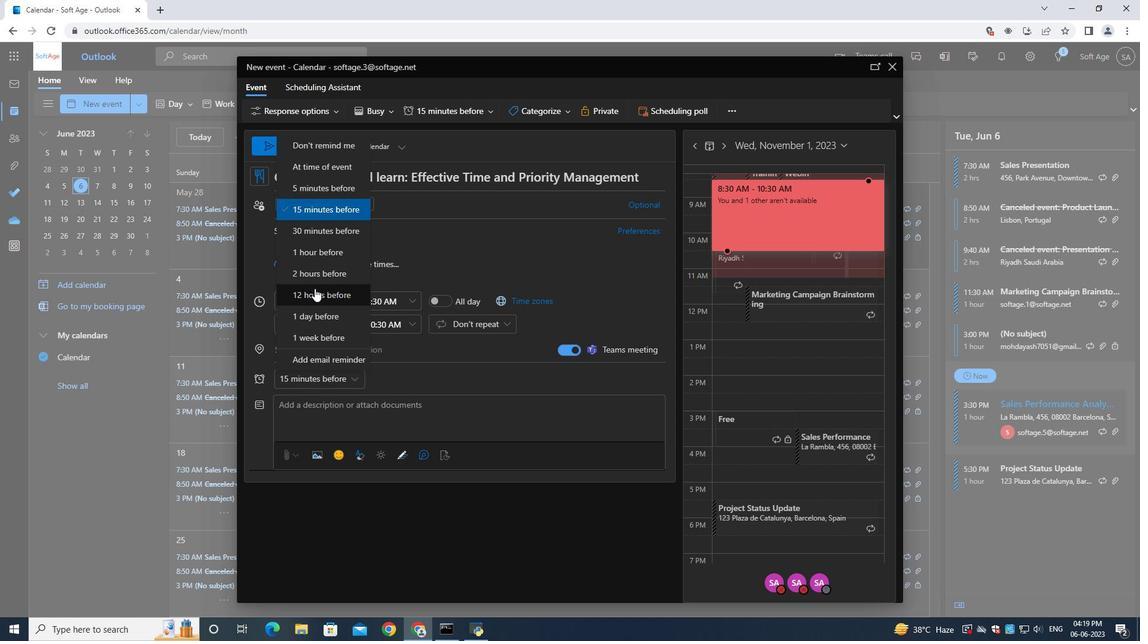 
Action: Mouse pressed left at (314, 292)
Screenshot: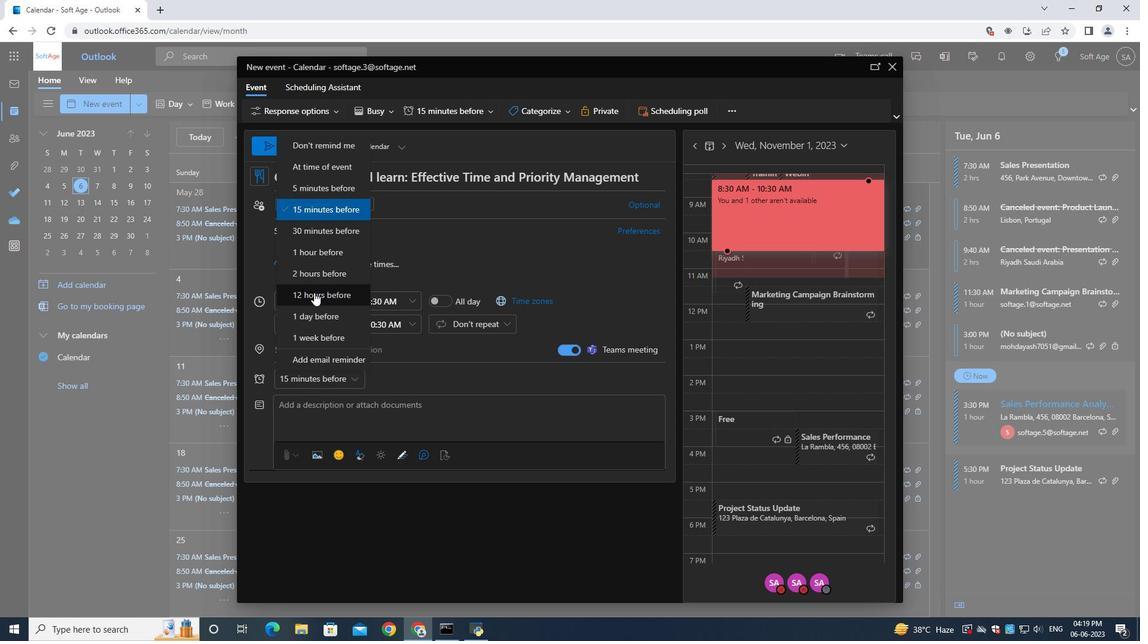 
Action: Mouse moved to (291, 152)
Screenshot: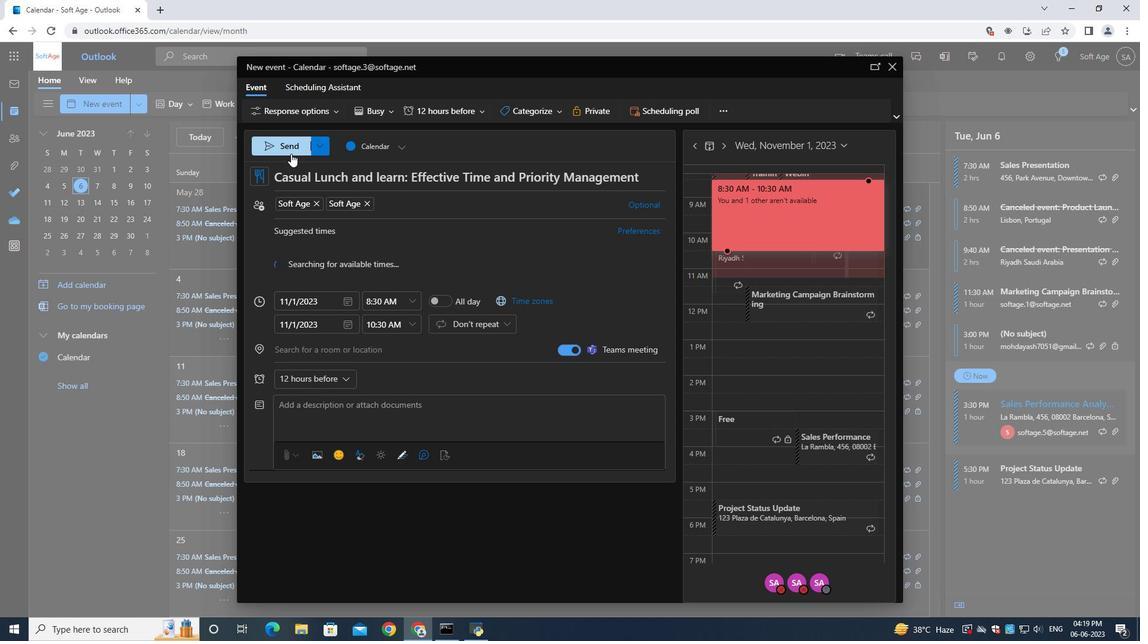 
Action: Mouse pressed left at (291, 152)
Screenshot: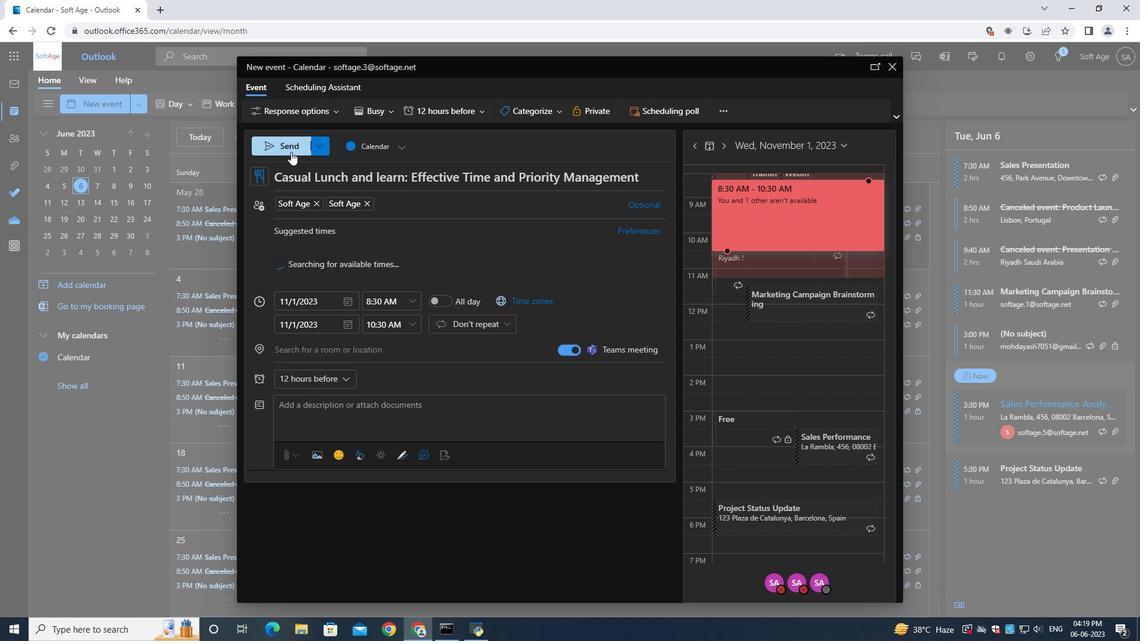 
Action: Mouse moved to (384, 193)
Screenshot: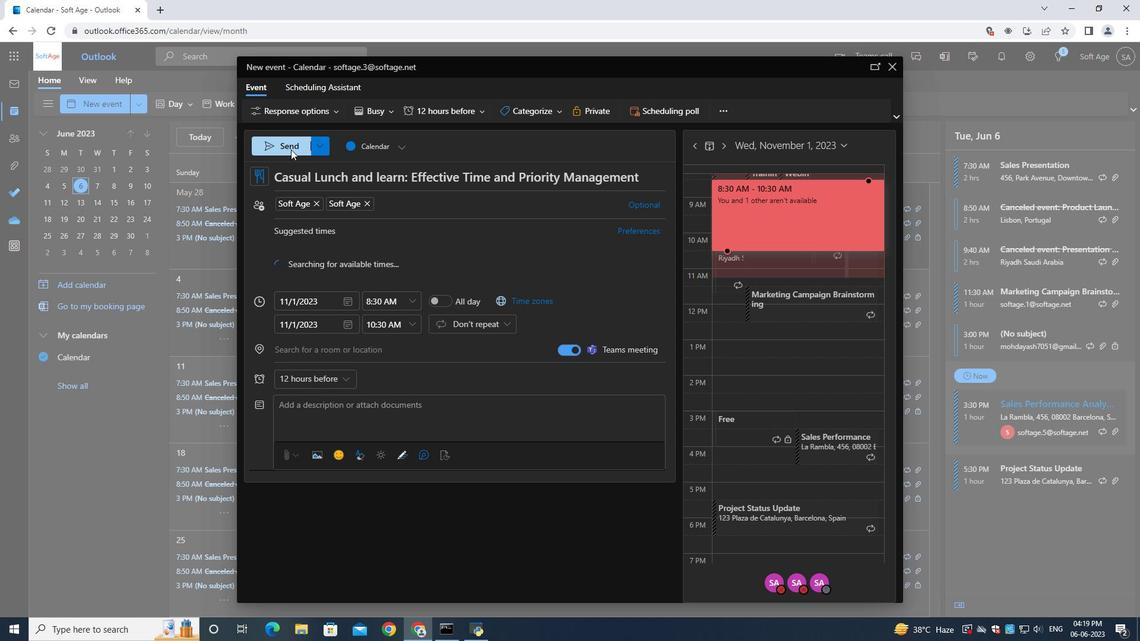 
